 Task: Create a task  Add integration with third-party services such as Google Drive and Dropbox , assign it to team member softage.6@softage.net in the project TurnkeyTech and update the status of the task to  Off Track , set the priority of the task to Medium.
Action: Mouse moved to (65, 389)
Screenshot: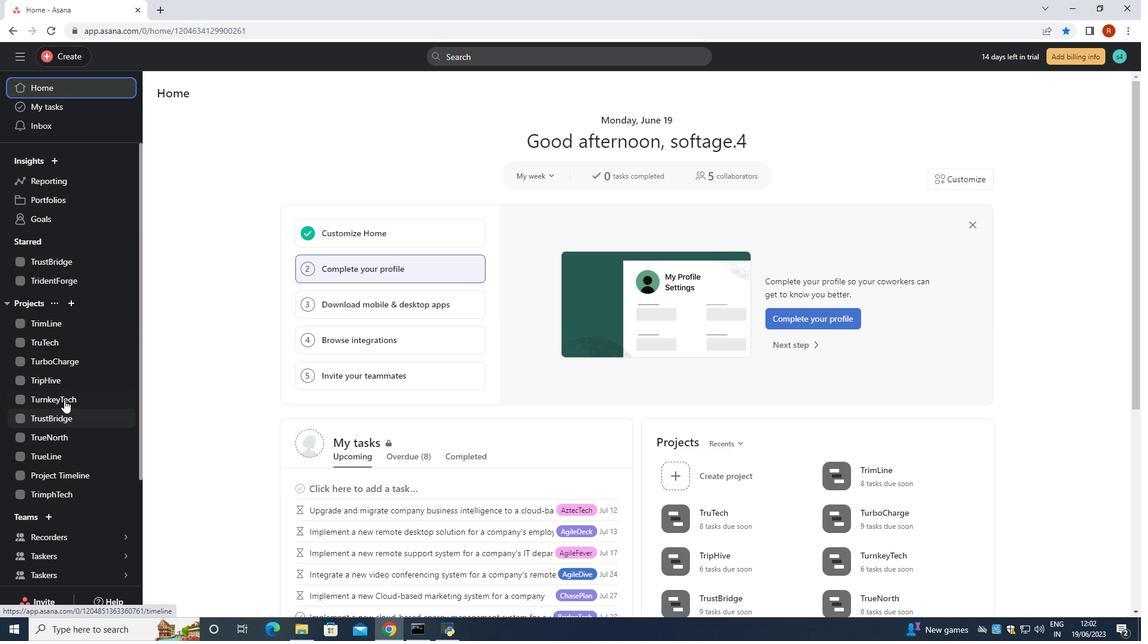 
Action: Mouse pressed left at (65, 389)
Screenshot: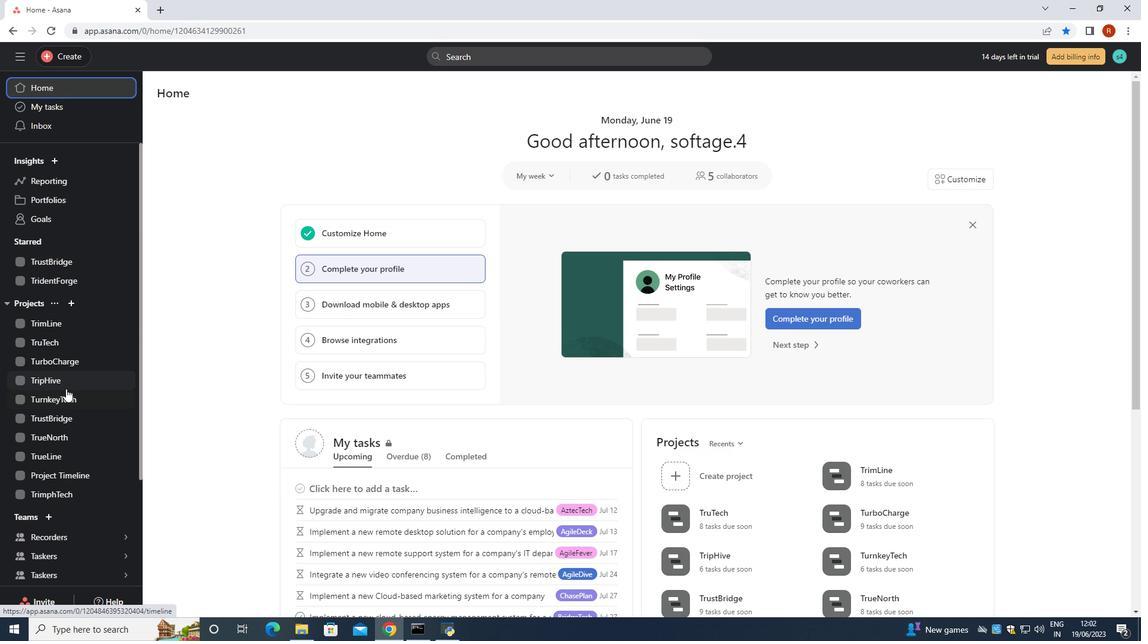 
Action: Mouse moved to (59, 402)
Screenshot: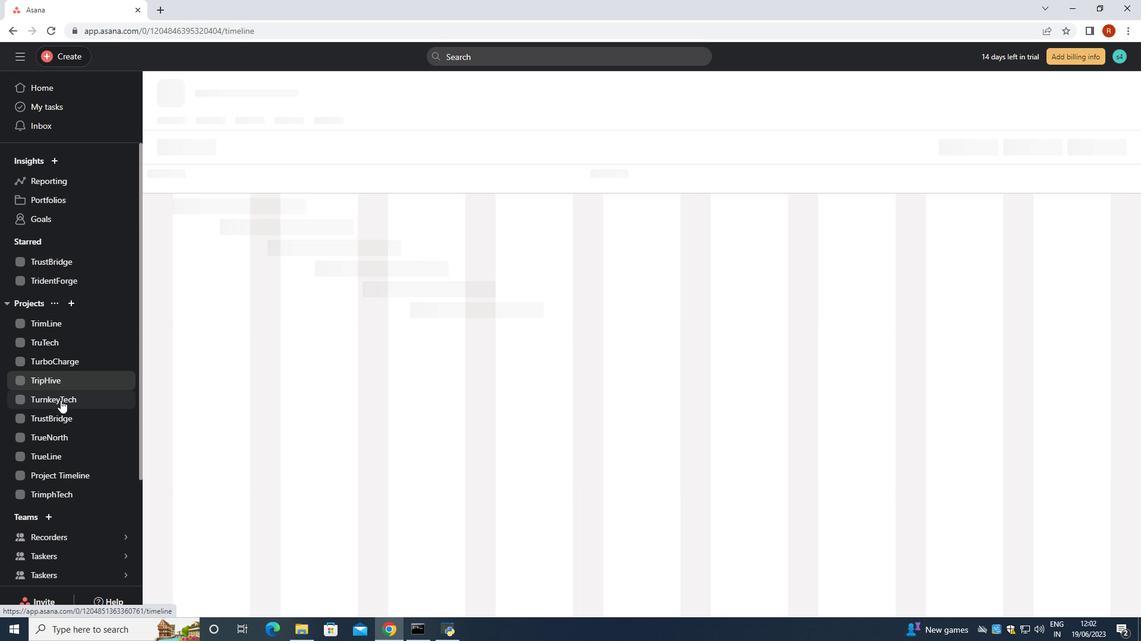 
Action: Mouse pressed left at (59, 402)
Screenshot: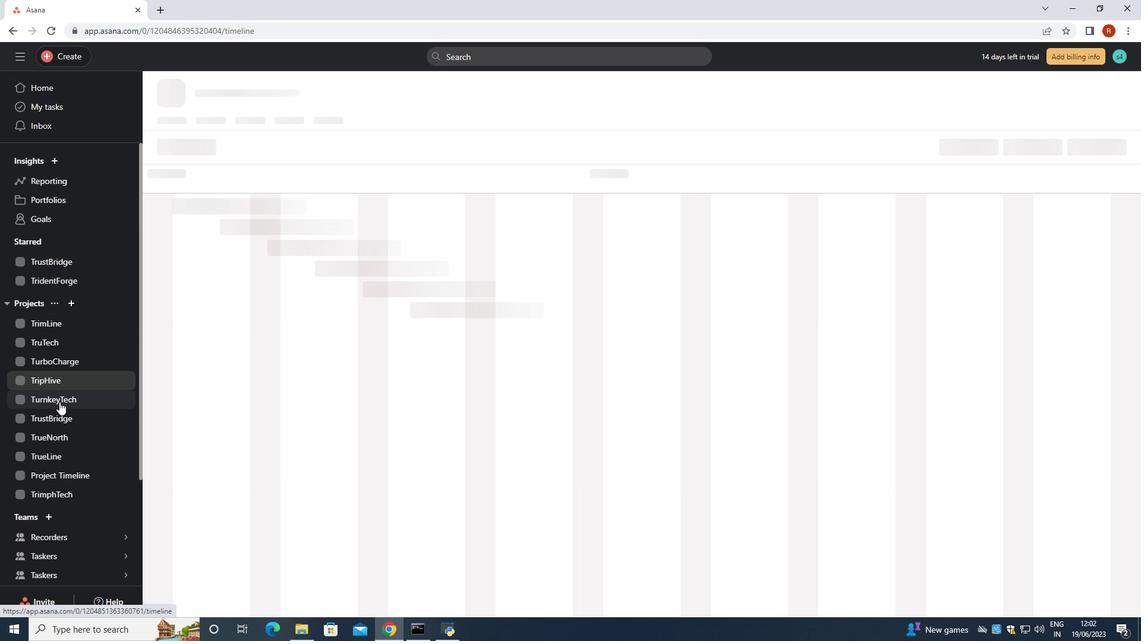 
Action: Mouse moved to (188, 148)
Screenshot: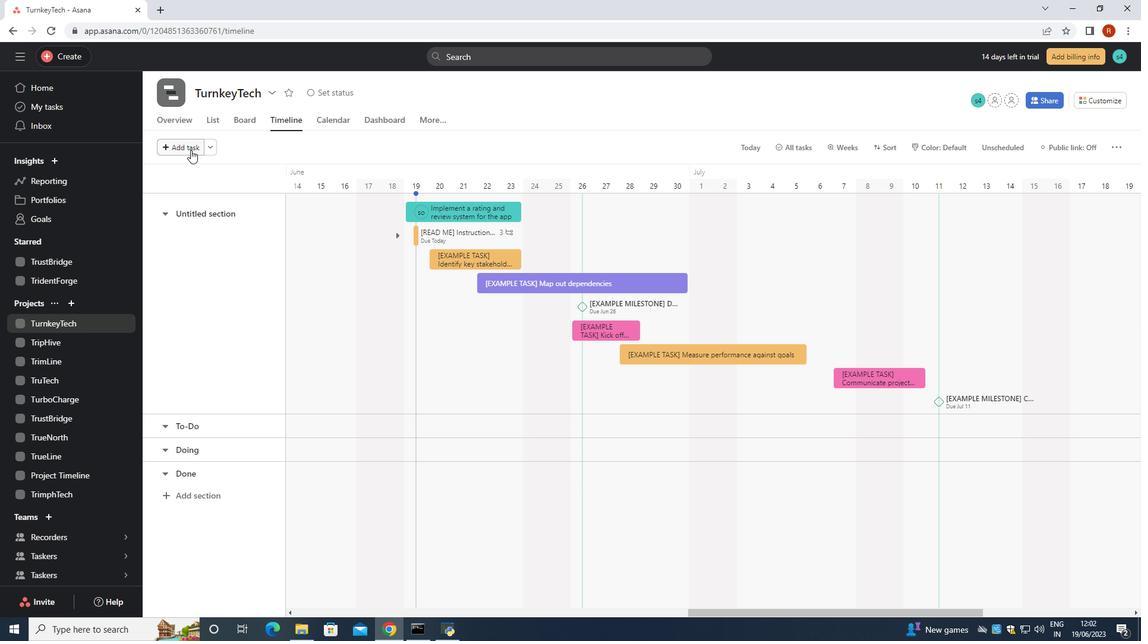 
Action: Mouse pressed left at (188, 148)
Screenshot: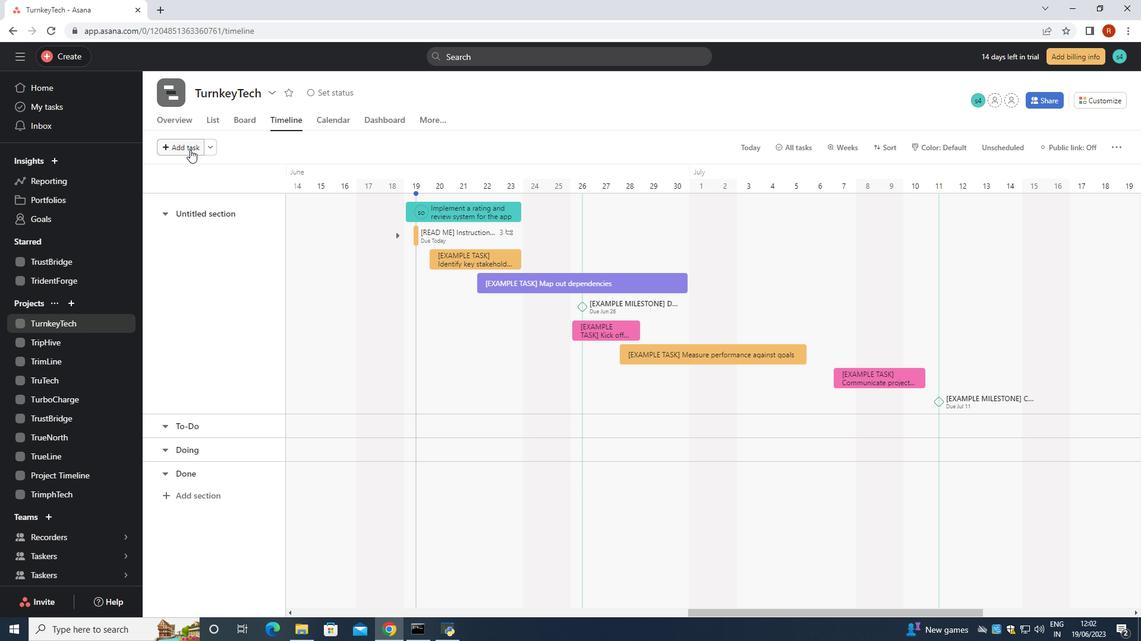 
Action: Key pressed <Key.shift>Add<Key.space>inr<Key.backspace>trgration<Key.space>with<Key.space>third<Key.space><Key.backspace>-party<Key.space><Key.left><Key.left><Key.left><Key.left><Key.left><Key.left><Key.left><Key.left><Key.left><Key.left><Key.left><Key.left><Key.left><Key.left><Key.left><Key.left><Key.left><Key.left><Key.left><Key.left><Key.left><Key.left><Key.left><Key.left><Key.left>e<Key.right><Key.right><Key.right><Key.right><Key.right><Key.right><Key.right><Key.right><Key.right><Key.right><Key.right><Key.right><Key.right><Key.right><Key.right><Key.right><Key.right><Key.right><Key.right><Key.right><Key.right><Key.right><Key.right><Key.right><Key.right><Key.right><Key.right><Key.right><Key.right><Key.right><Key.right><Key.right><Key.right><Key.right><Key.right><Key.right>services<Key.space>such<Key.space><Key.shift><Key.shift><Key.shift><Key.shift>Google<Key.space><Key.shift>Drive<Key.space>and<Key.space><Key.shift>Dropbox<Key.enter>
Screenshot: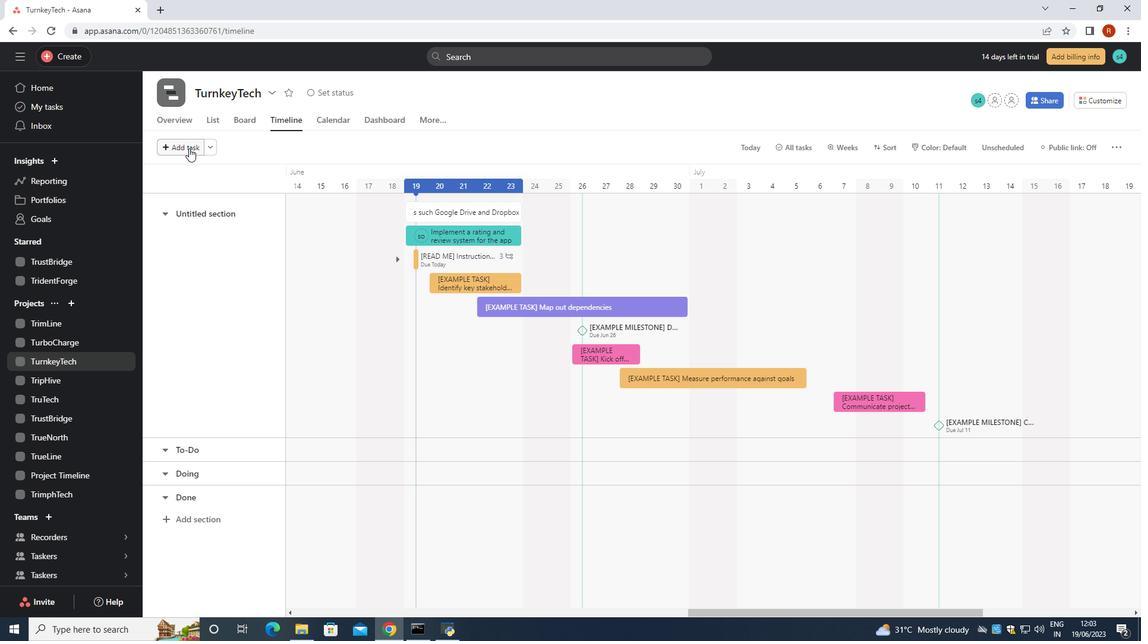 
Action: Mouse moved to (479, 207)
Screenshot: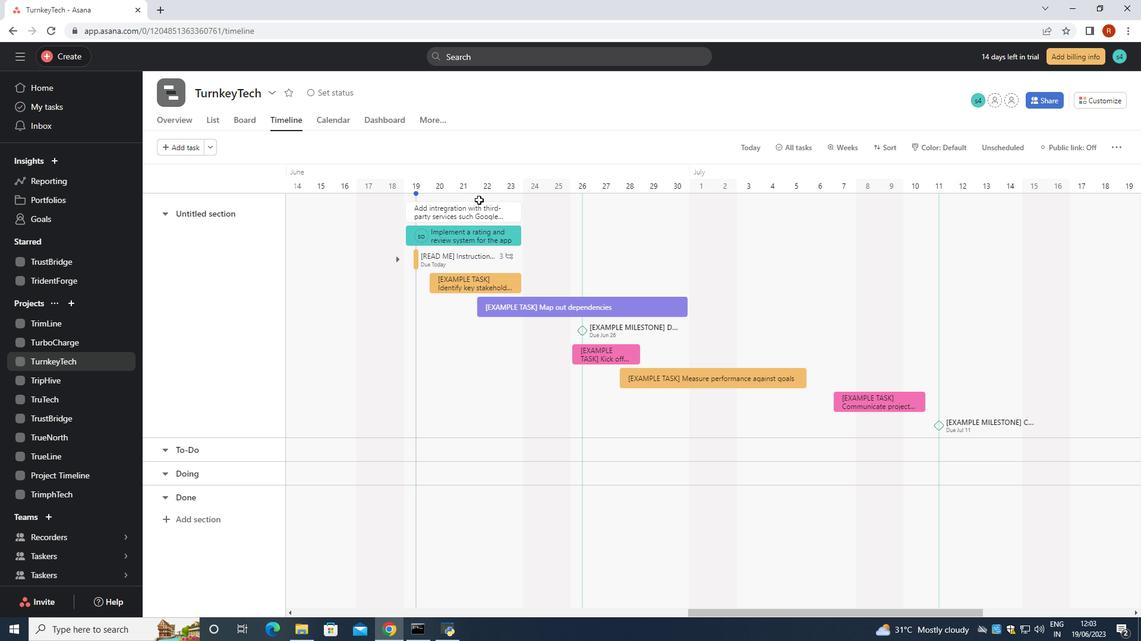 
Action: Mouse pressed left at (479, 207)
Screenshot: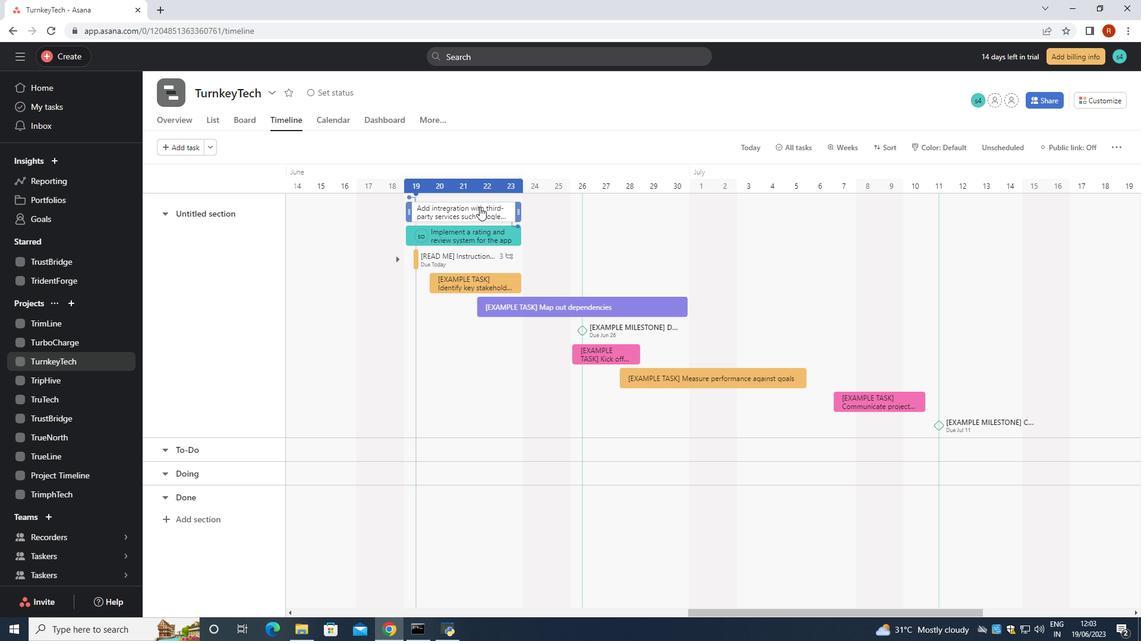 
Action: Mouse moved to (838, 233)
Screenshot: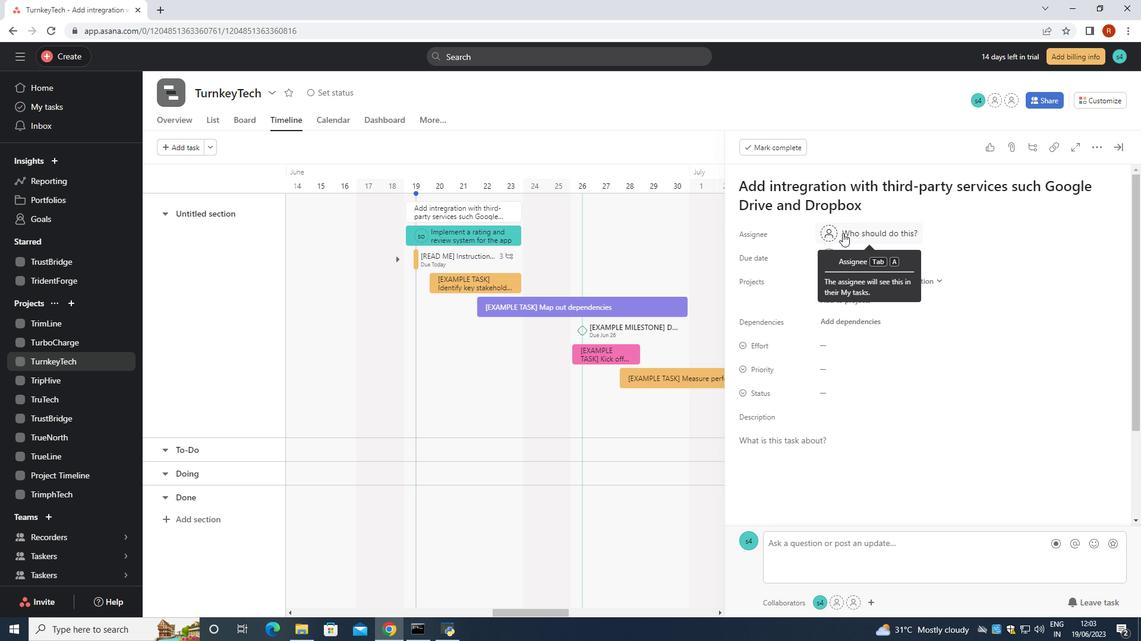 
Action: Mouse pressed left at (838, 233)
Screenshot: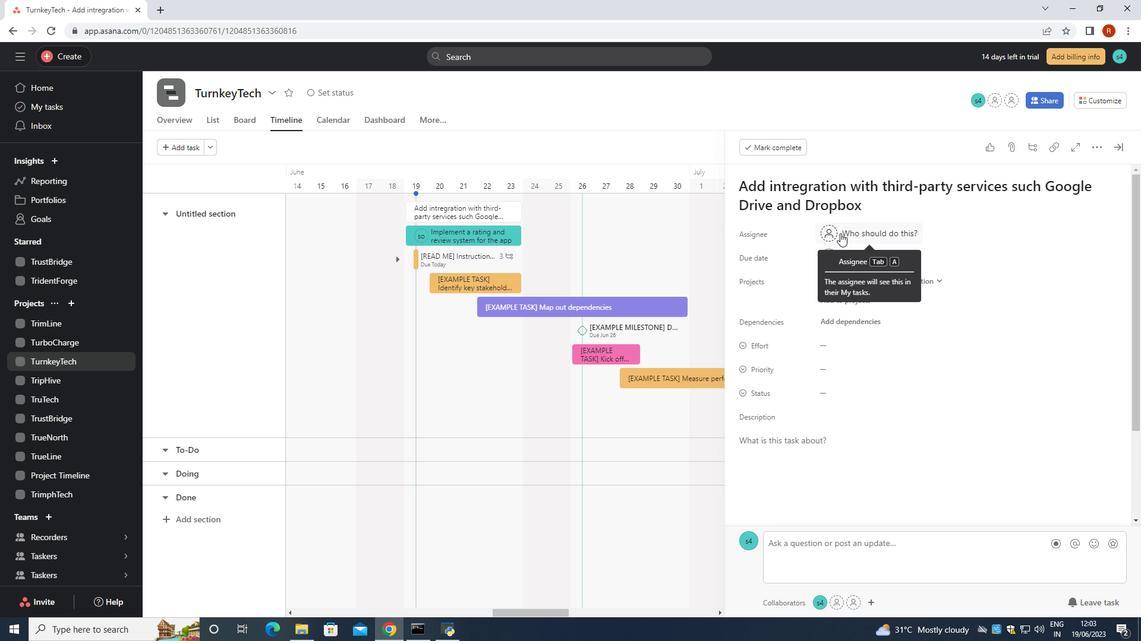 
Action: Mouse moved to (838, 233)
Screenshot: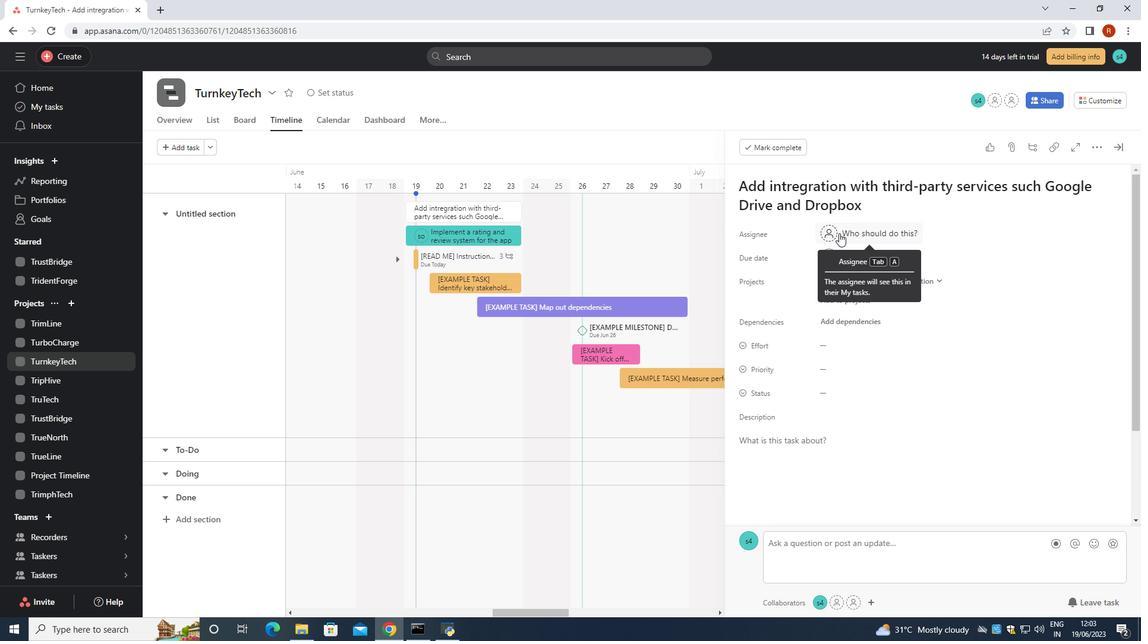 
Action: Key pressed <Key.shift>Softage.6<Key.shift>@softage.net
Screenshot: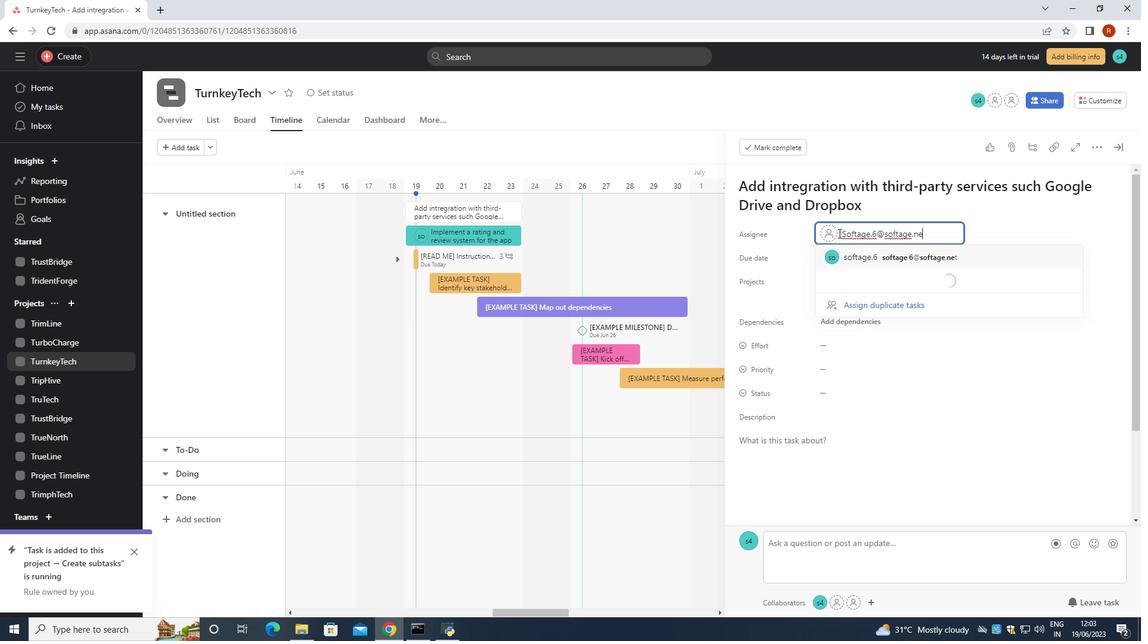 
Action: Mouse moved to (916, 249)
Screenshot: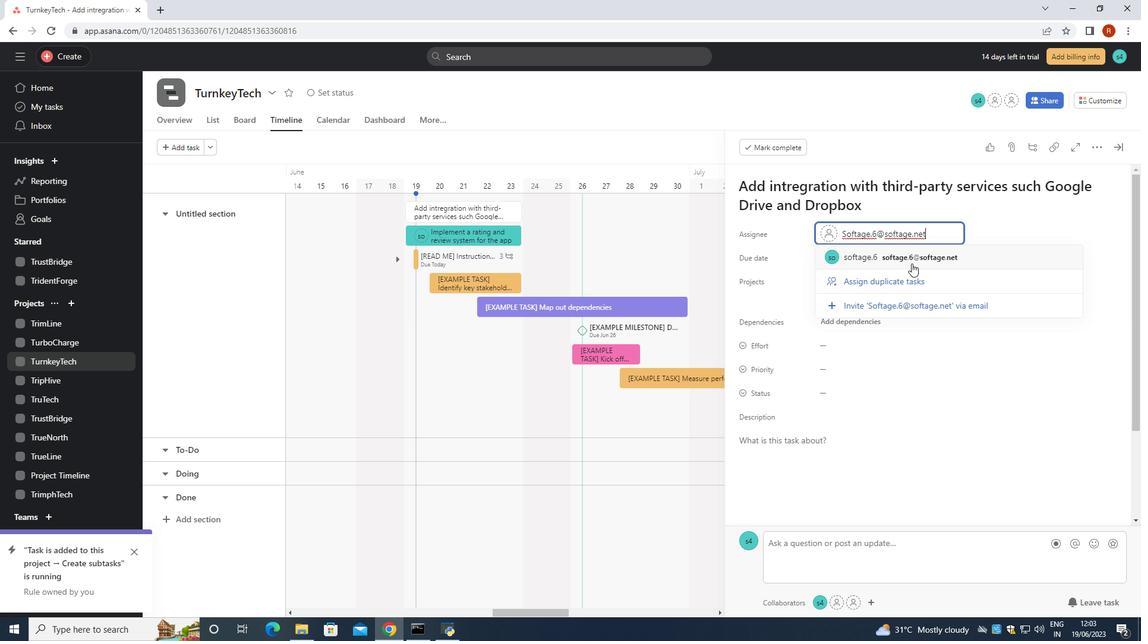 
Action: Mouse pressed left at (916, 249)
Screenshot: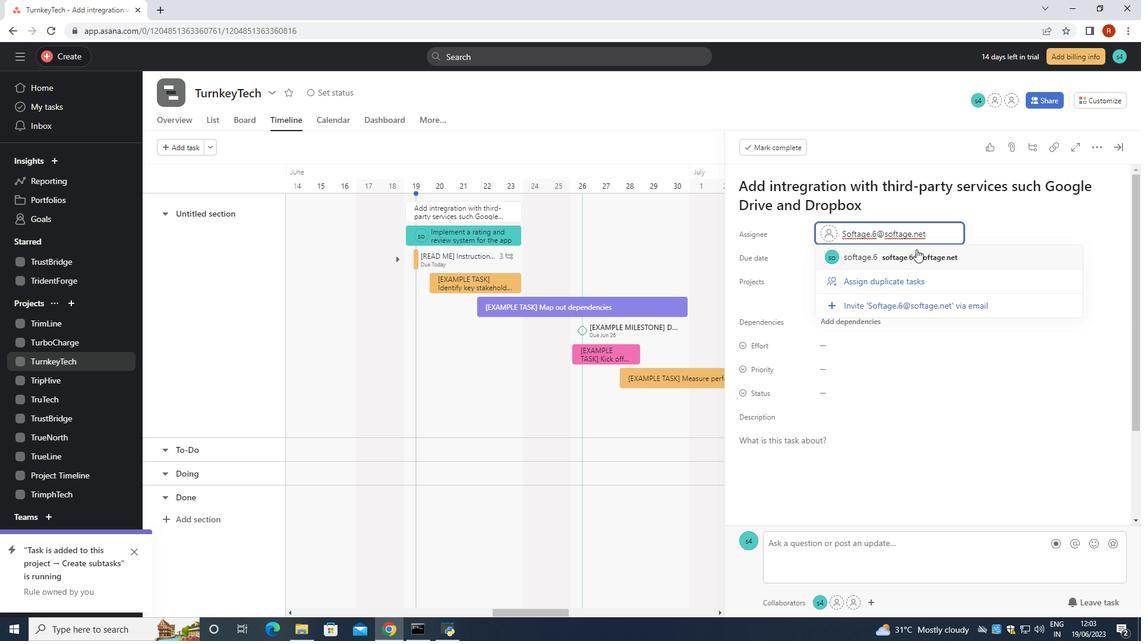 
Action: Mouse moved to (840, 391)
Screenshot: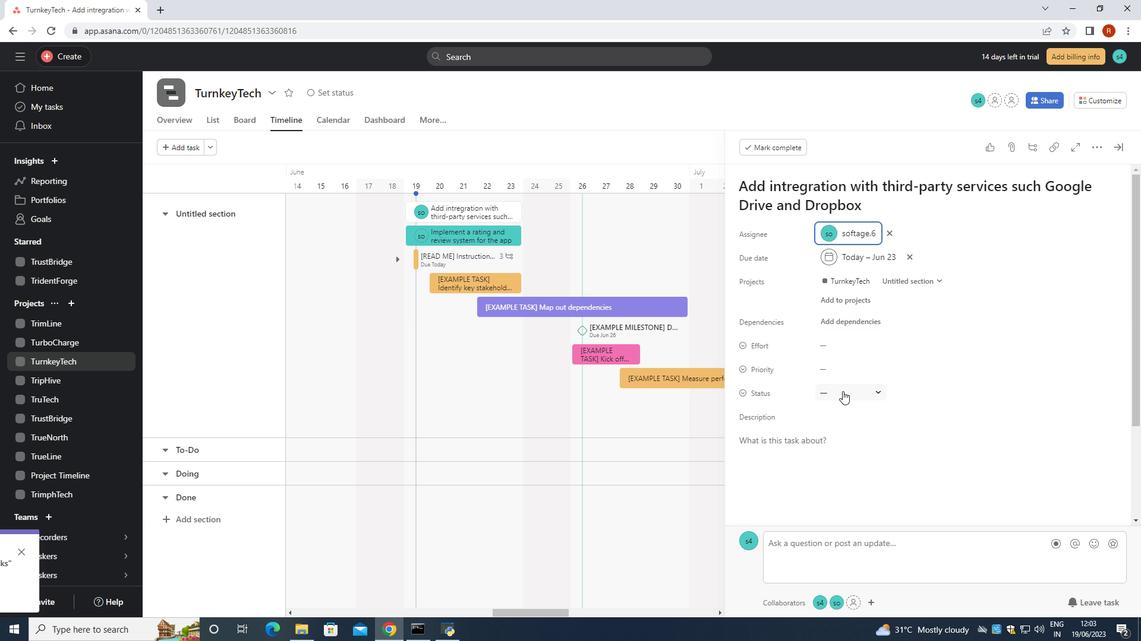 
Action: Mouse pressed left at (840, 391)
Screenshot: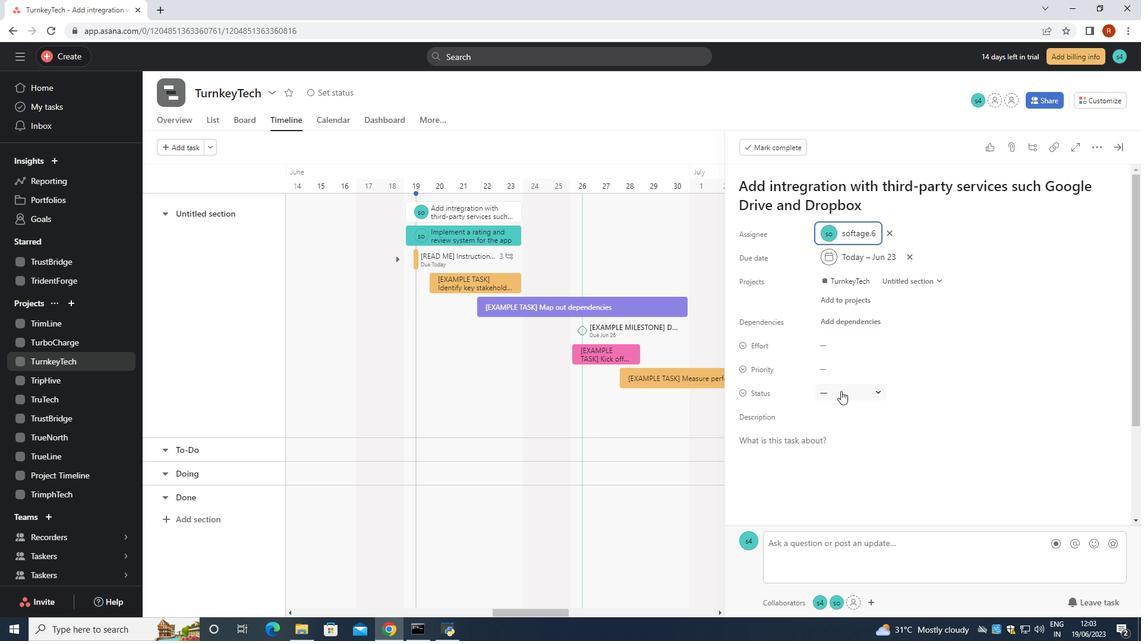 
Action: Mouse moved to (867, 476)
Screenshot: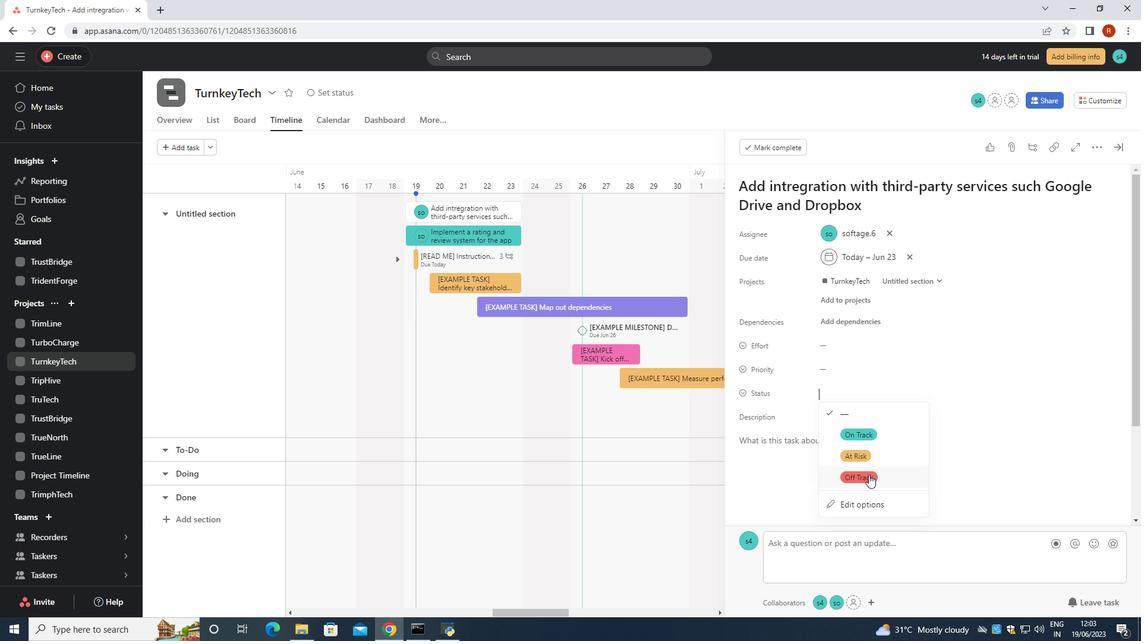 
Action: Mouse pressed left at (867, 476)
Screenshot: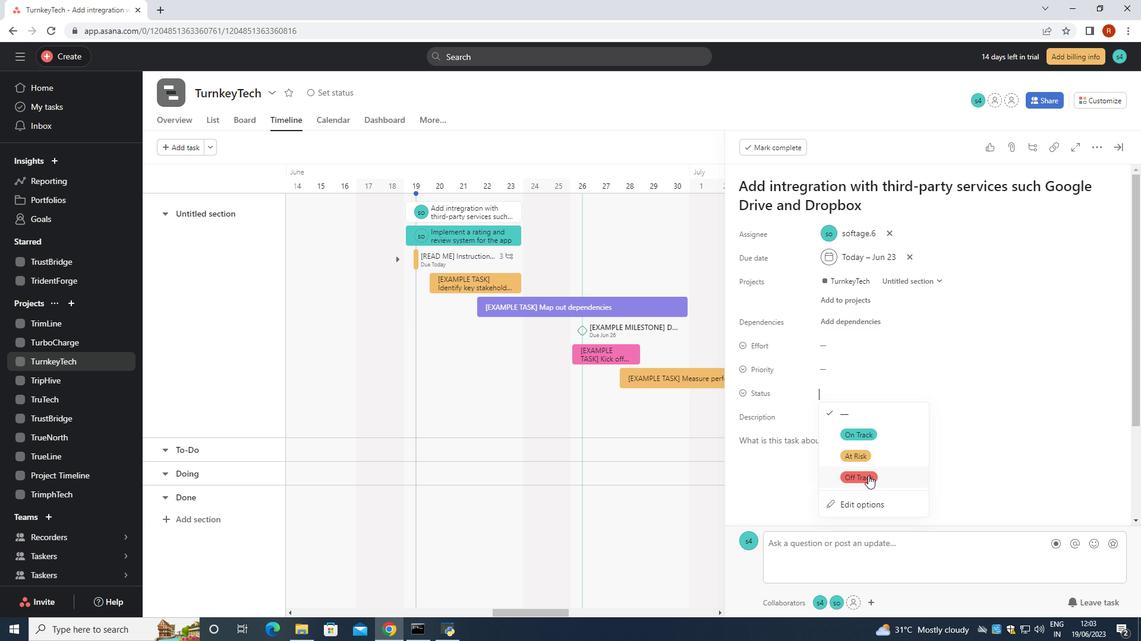 
Action: Mouse moved to (822, 372)
Screenshot: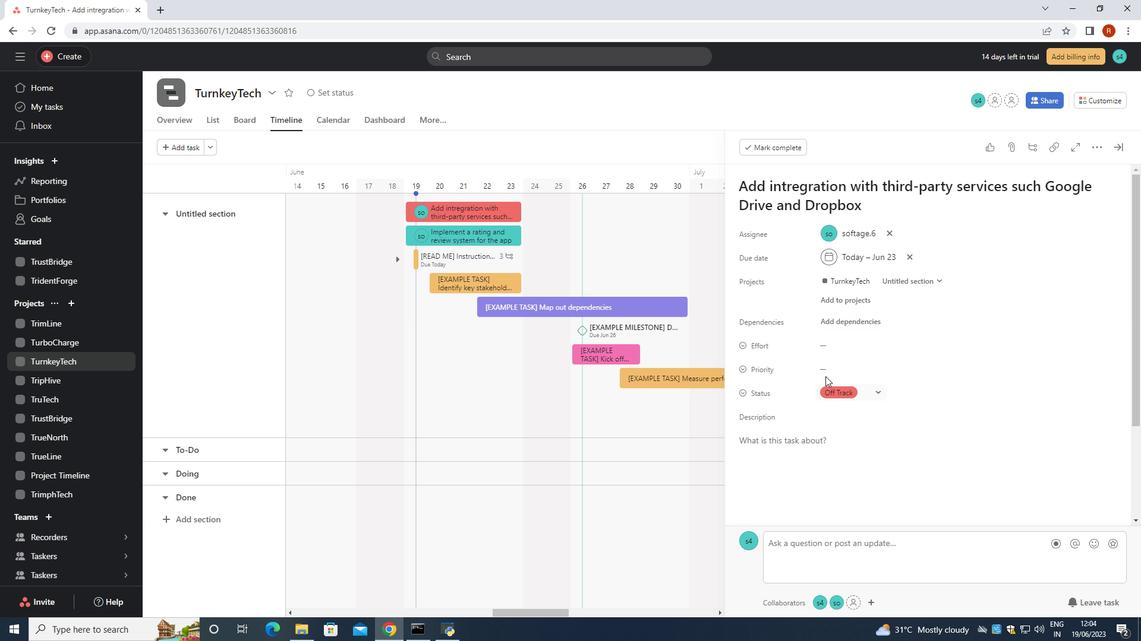 
Action: Mouse pressed left at (822, 372)
Screenshot: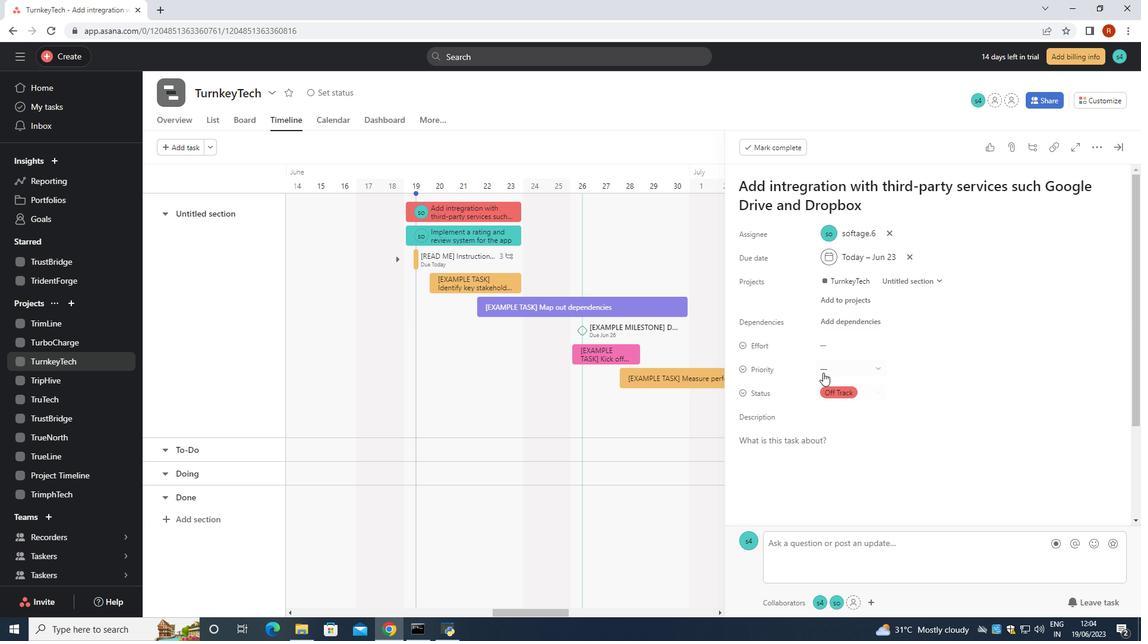 
Action: Mouse moved to (866, 434)
Screenshot: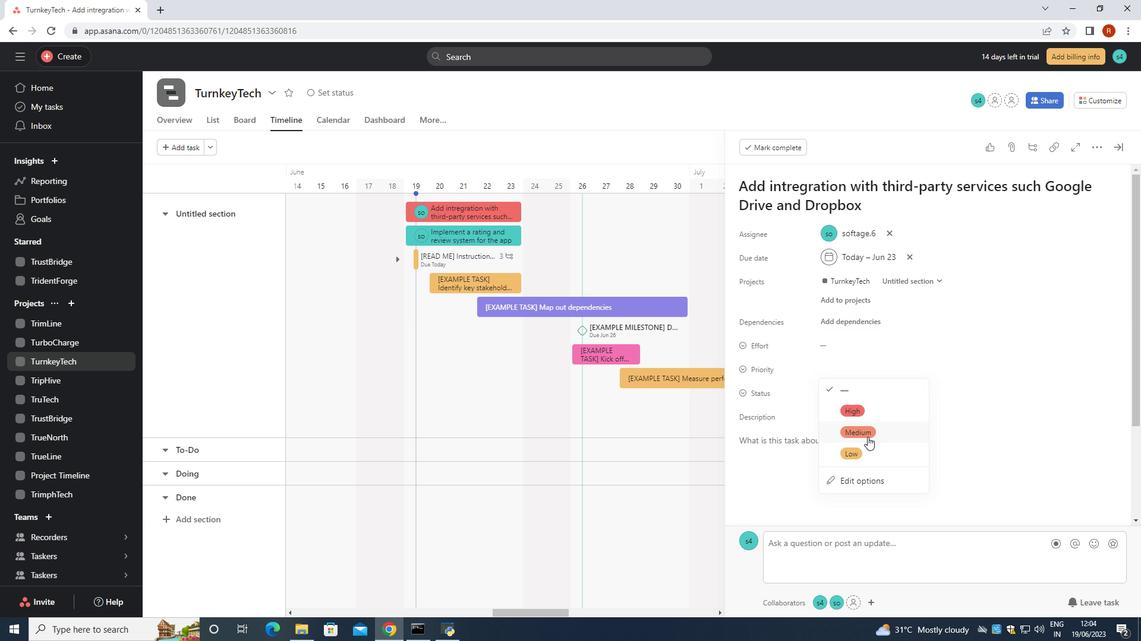 
Action: Mouse pressed left at (866, 434)
Screenshot: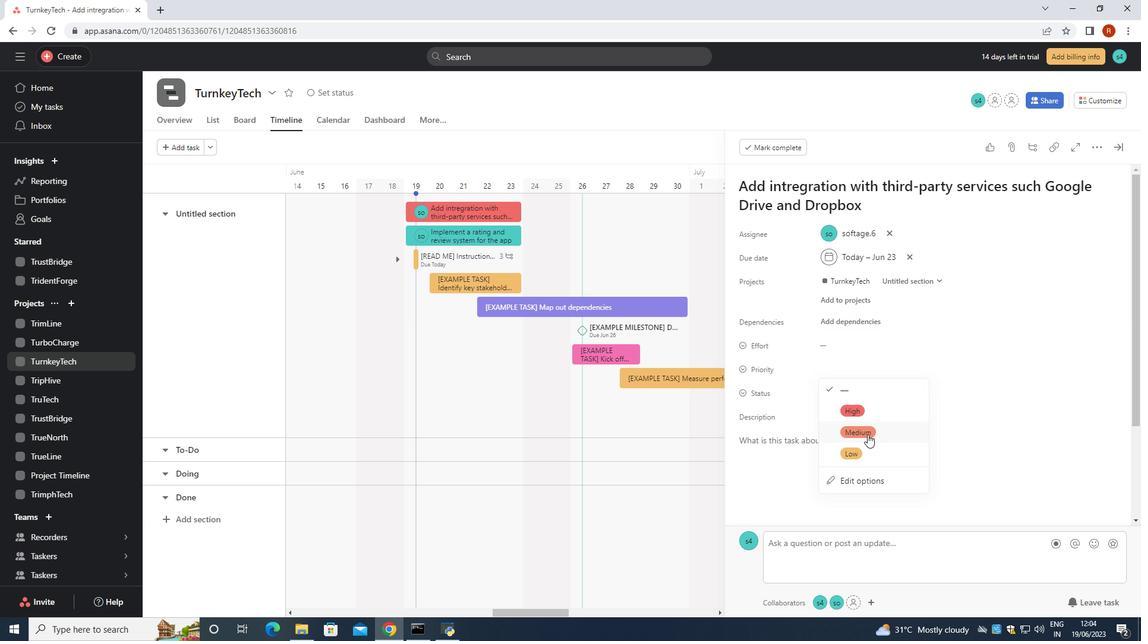 
Action: Mouse moved to (864, 432)
Screenshot: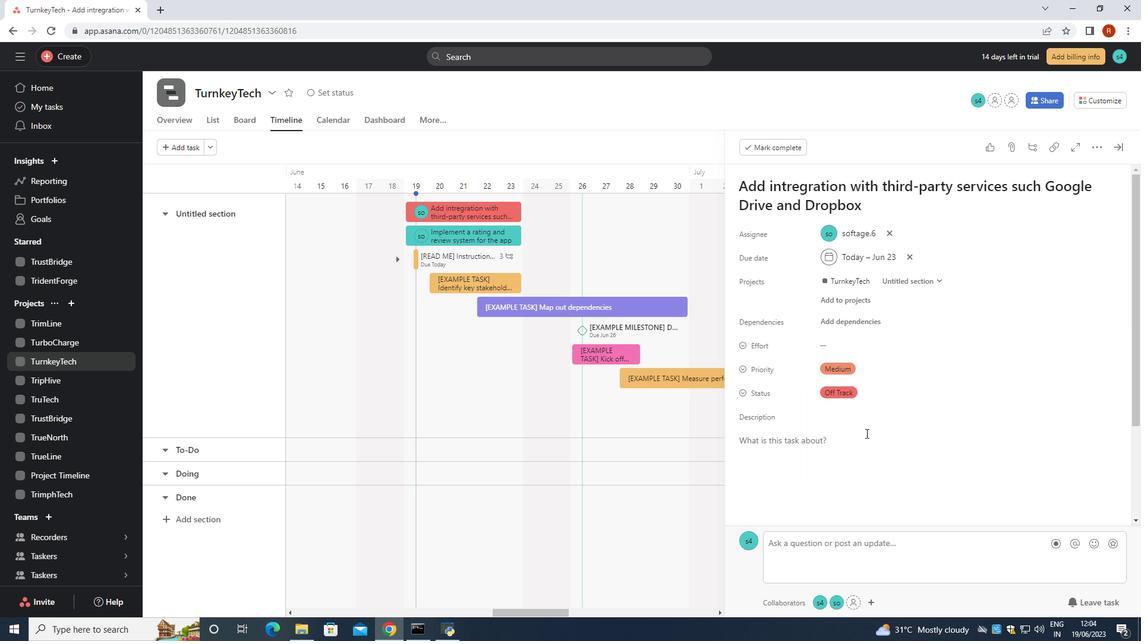 
